 Task: Add Polly O Whole Milk Mozzarella Cheese to the cart.
Action: Mouse moved to (17, 83)
Screenshot: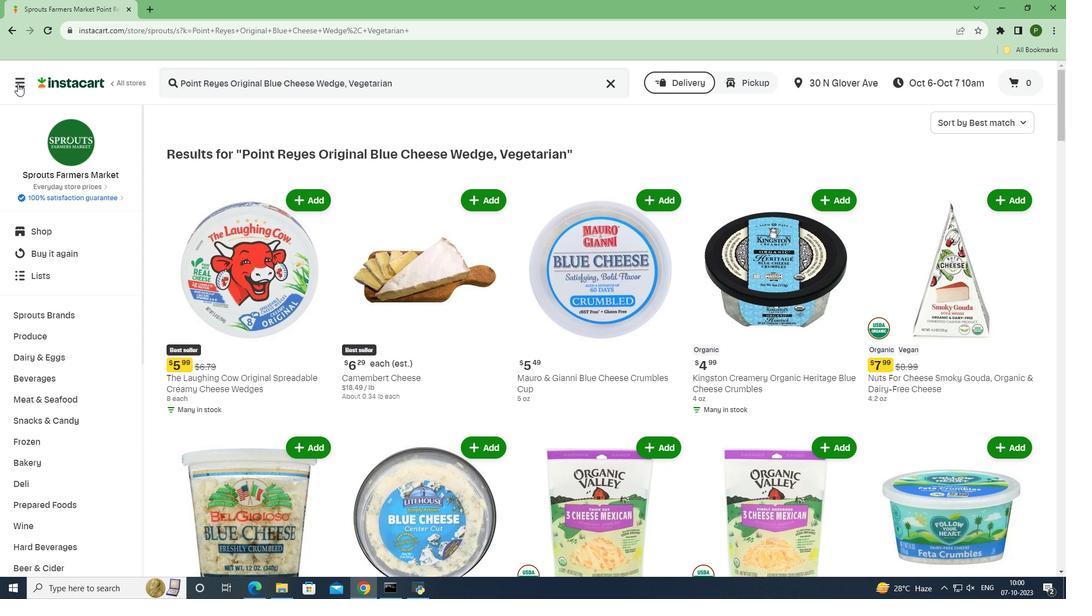 
Action: Mouse pressed left at (17, 83)
Screenshot: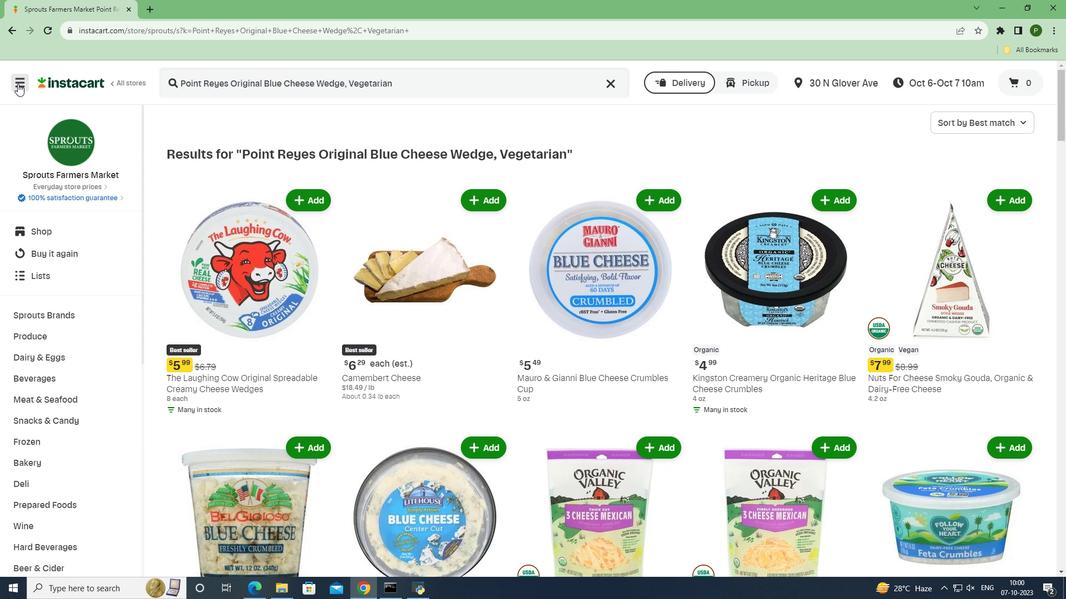 
Action: Mouse moved to (47, 298)
Screenshot: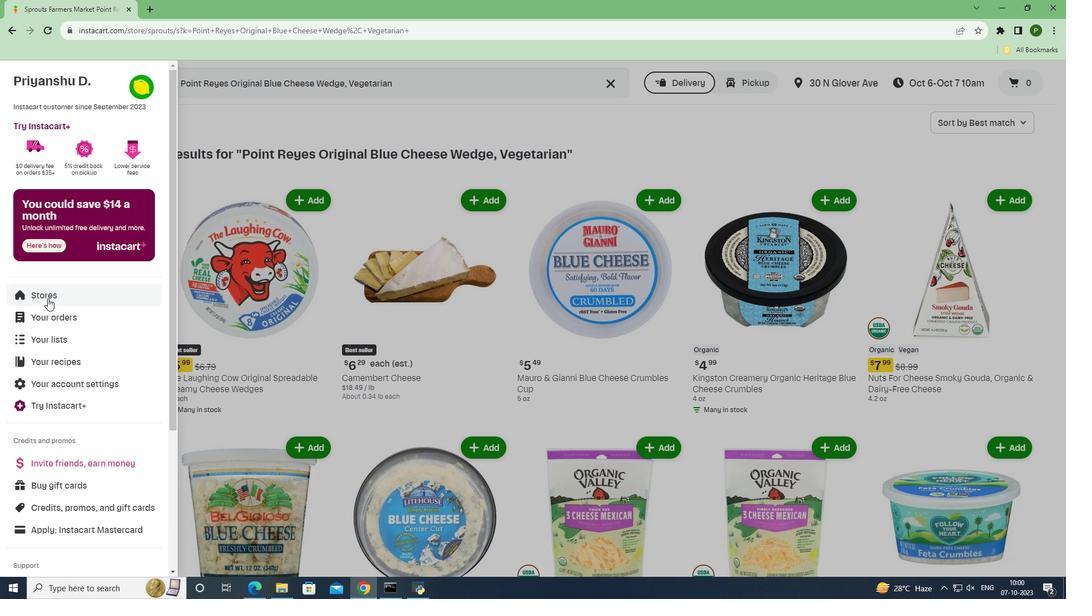 
Action: Mouse pressed left at (47, 298)
Screenshot: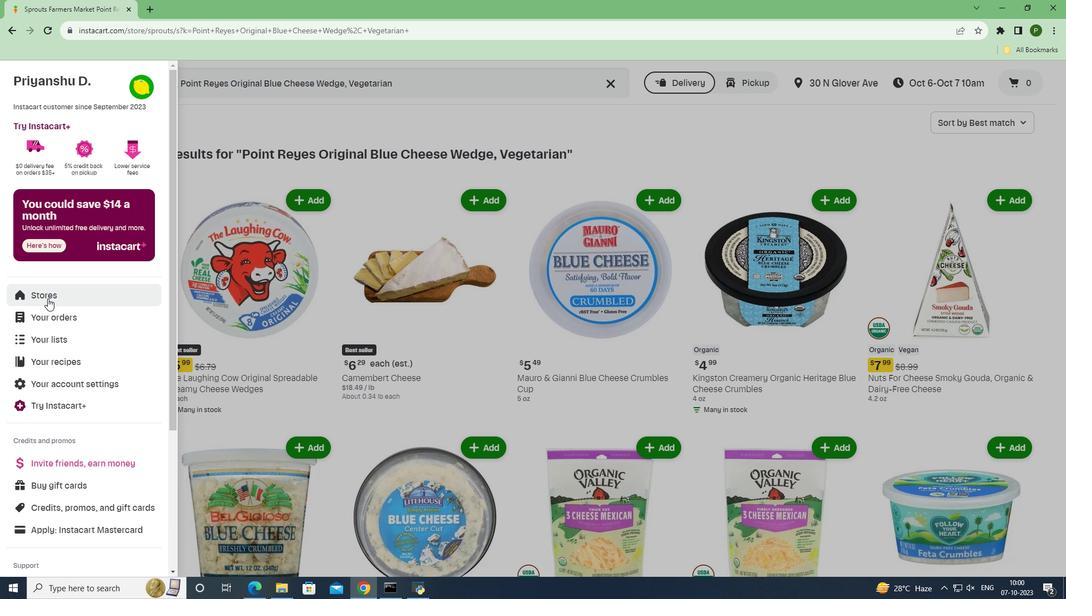 
Action: Mouse moved to (246, 134)
Screenshot: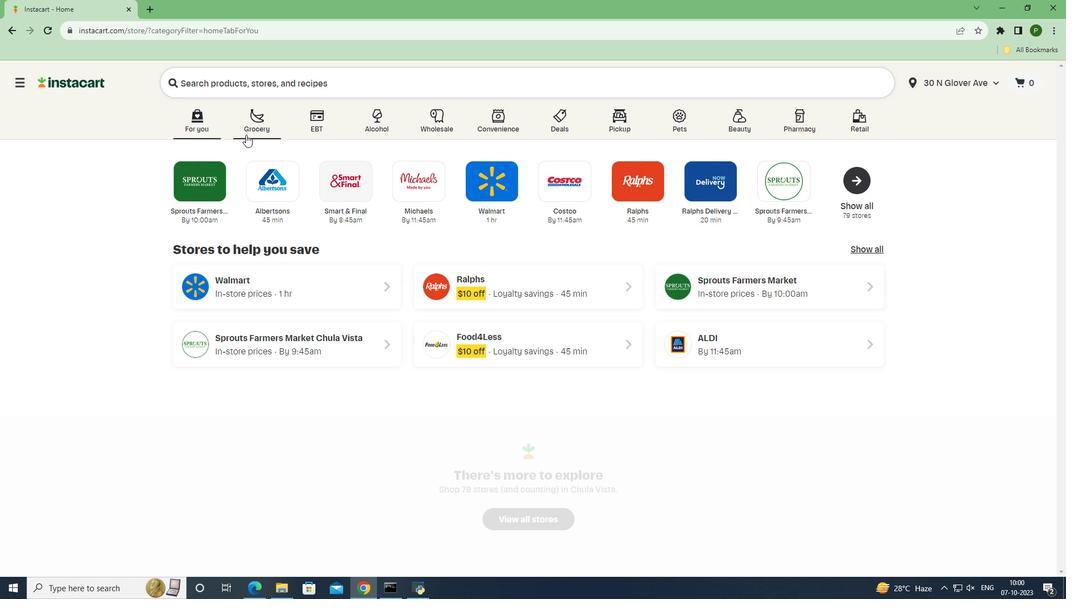 
Action: Mouse pressed left at (246, 134)
Screenshot: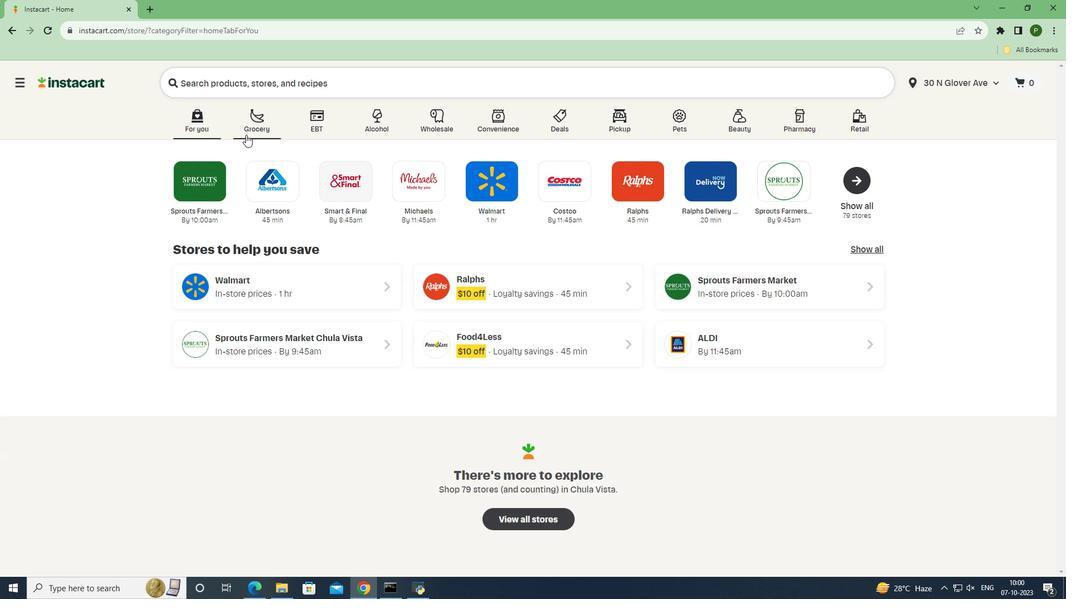 
Action: Mouse moved to (464, 248)
Screenshot: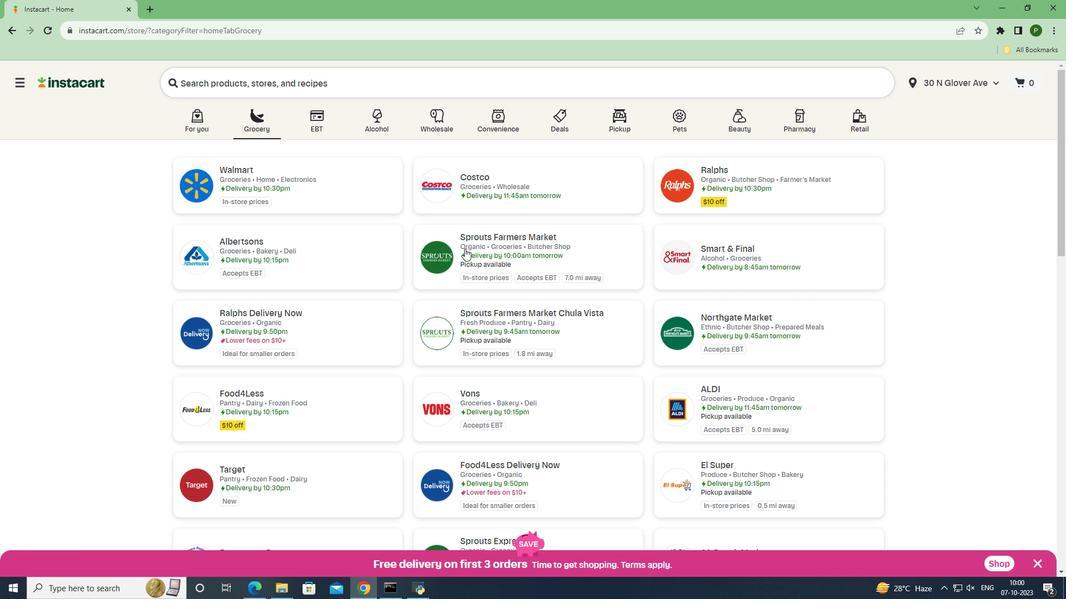 
Action: Mouse pressed left at (464, 248)
Screenshot: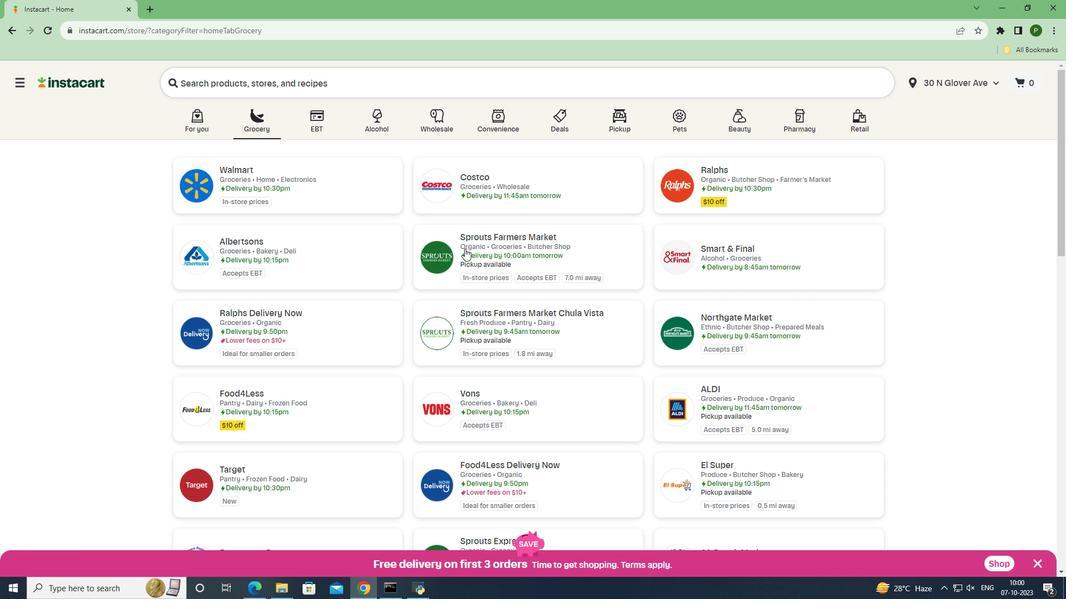 
Action: Mouse moved to (52, 354)
Screenshot: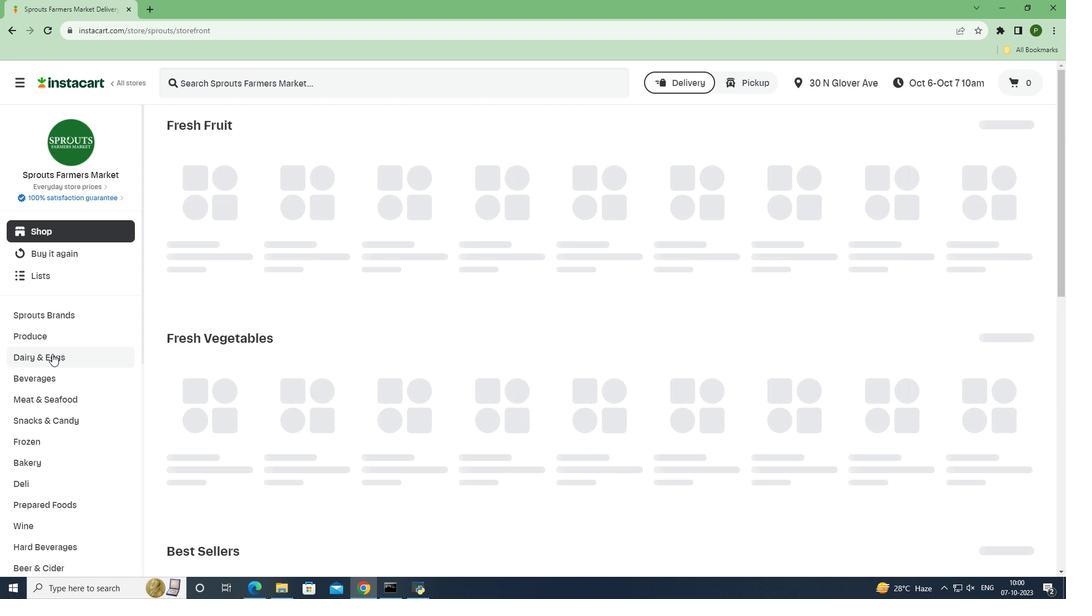 
Action: Mouse pressed left at (52, 354)
Screenshot: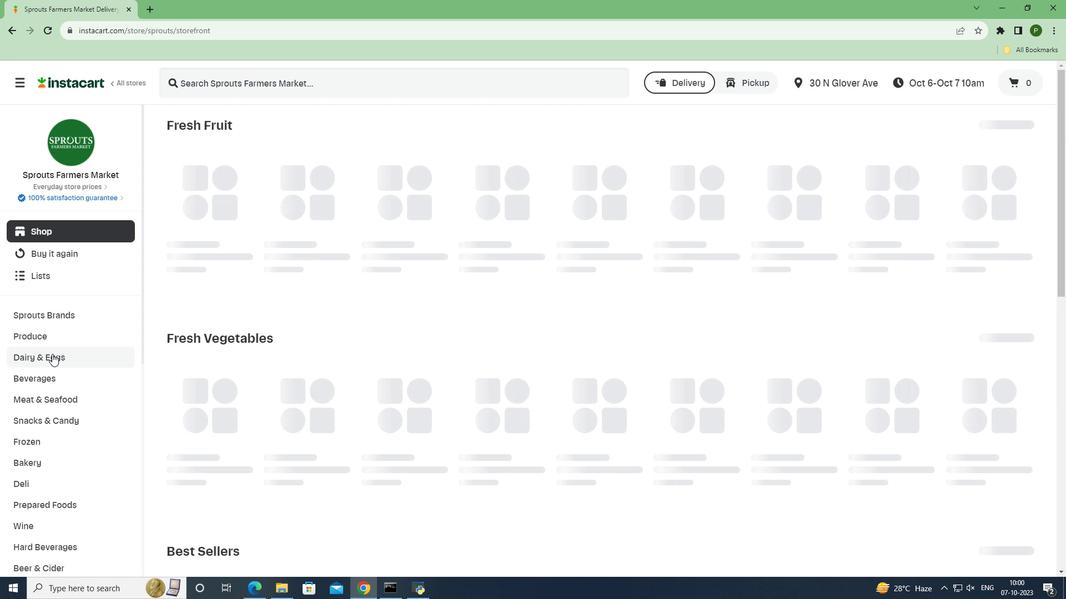 
Action: Mouse moved to (46, 397)
Screenshot: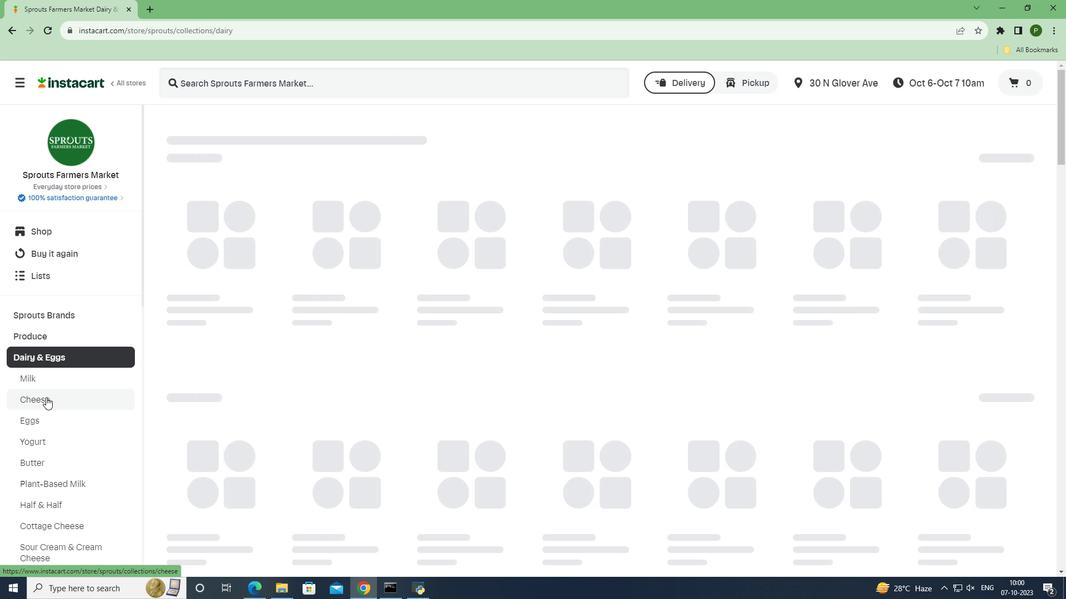 
Action: Mouse pressed left at (46, 397)
Screenshot: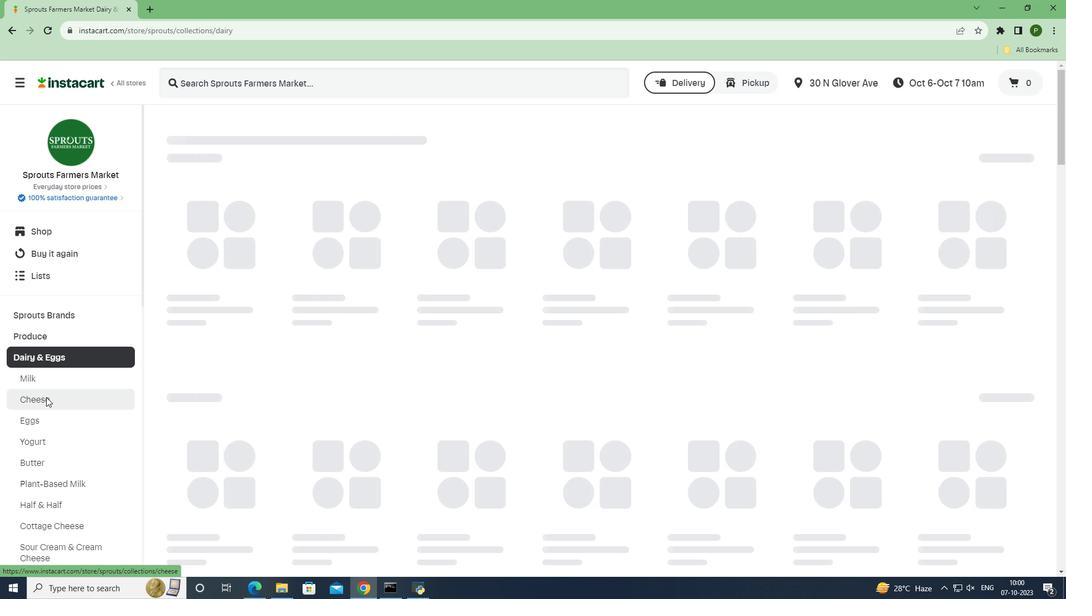
Action: Mouse moved to (221, 88)
Screenshot: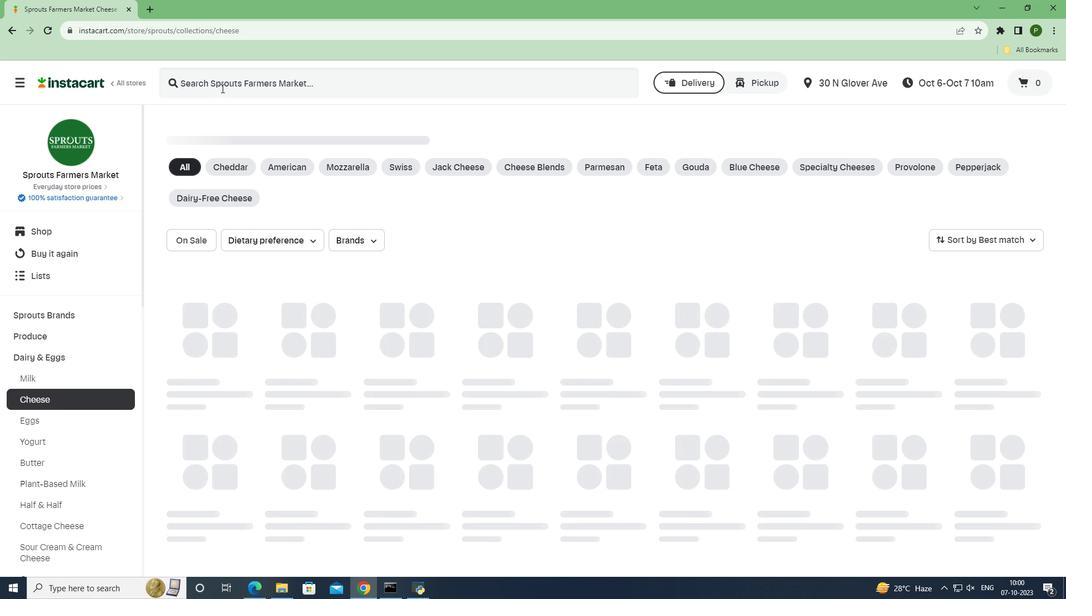 
Action: Mouse pressed left at (221, 88)
Screenshot: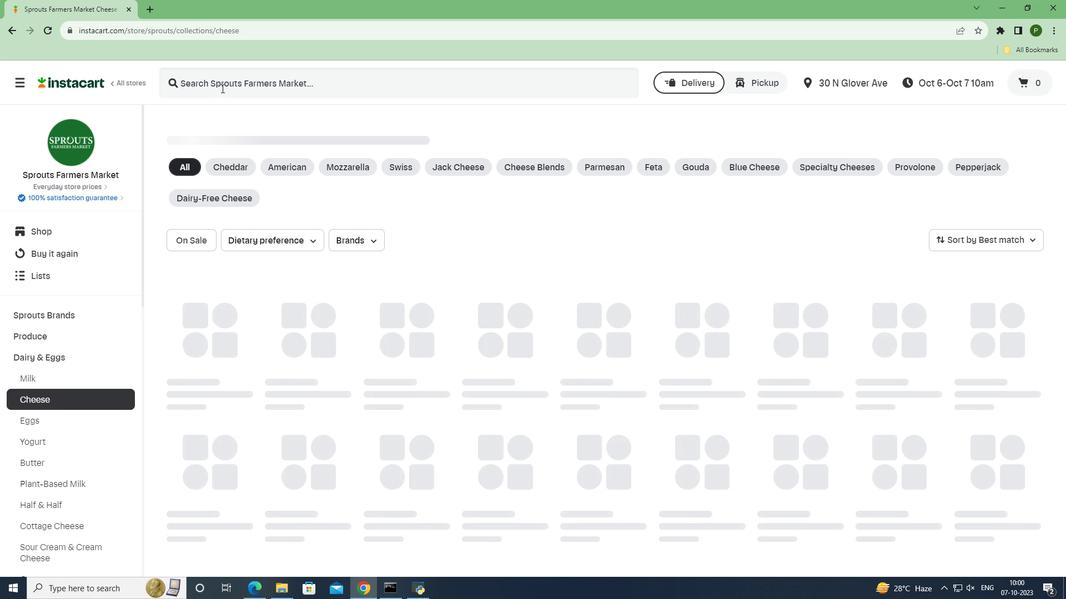 
Action: Key pressed <Key.caps_lock>P<Key.caps_lock>olly<Key.space><Key.caps_lock>O<Key.space>W<Key.caps_lock>hole<Key.space><Key.caps_lock>M<Key.caps_lock>ilk<Key.space><Key.caps_lock>M<Key.caps_lock>ozzarella<Key.space><Key.caps_lock>C<Key.caps_lock>heese<Key.space><Key.enter>
Screenshot: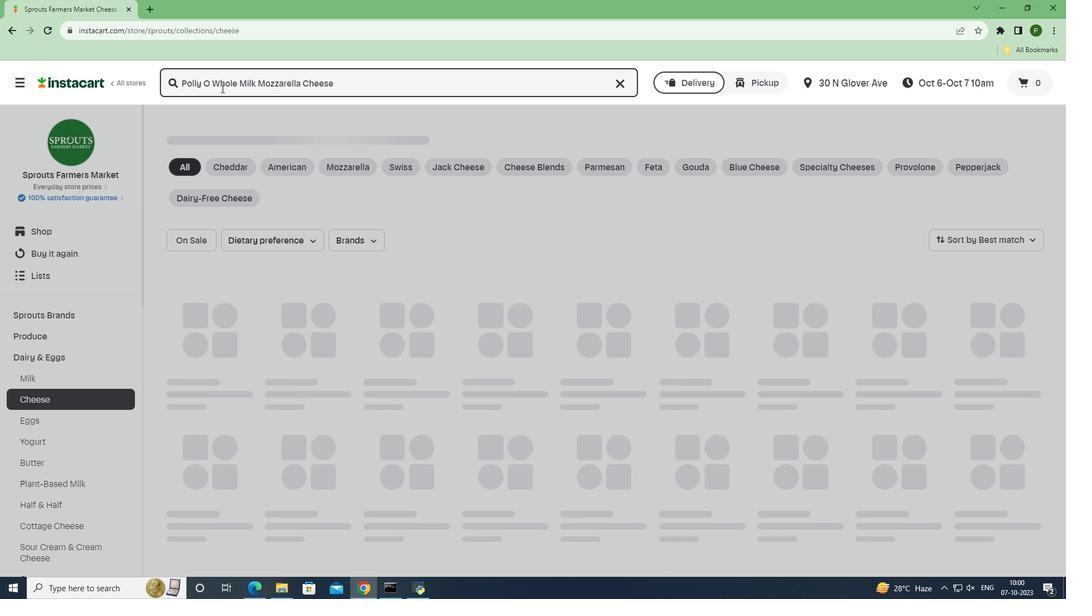 
Action: Mouse moved to (313, 201)
Screenshot: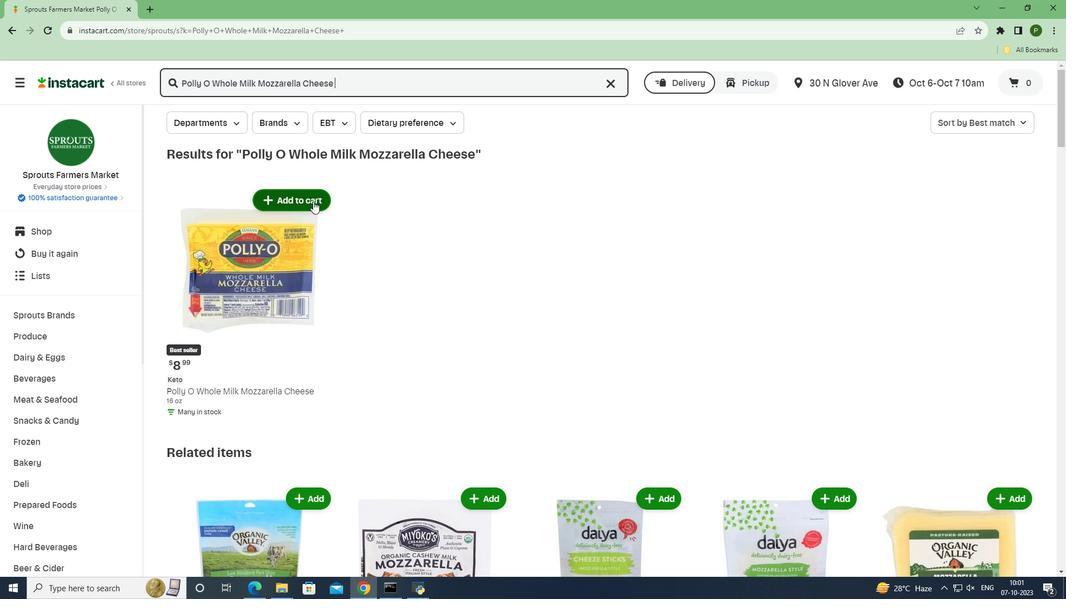 
Action: Mouse pressed left at (313, 201)
Screenshot: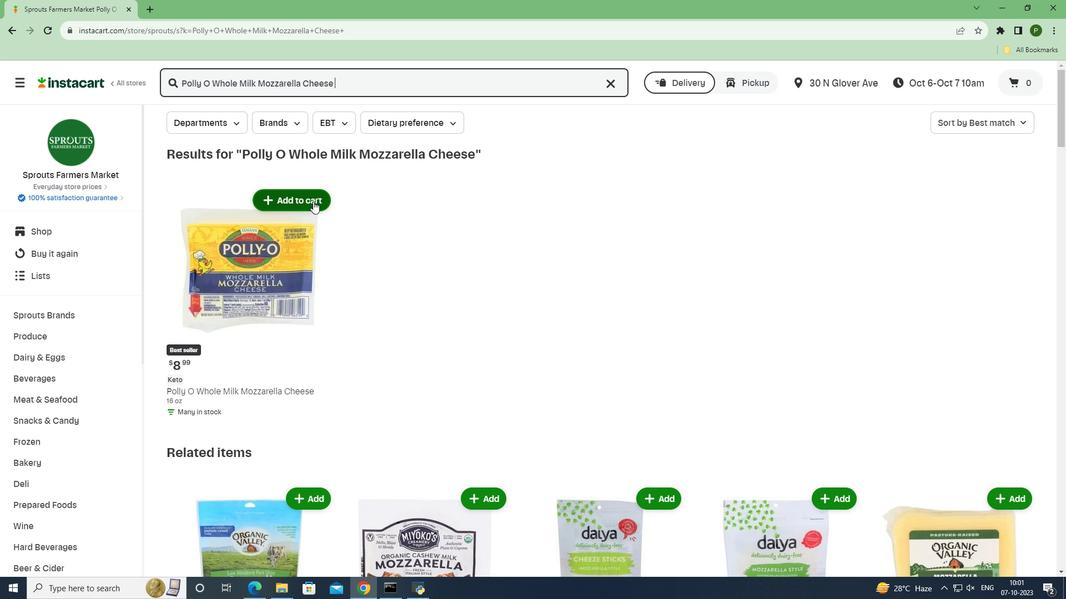 
Action: Mouse moved to (397, 269)
Screenshot: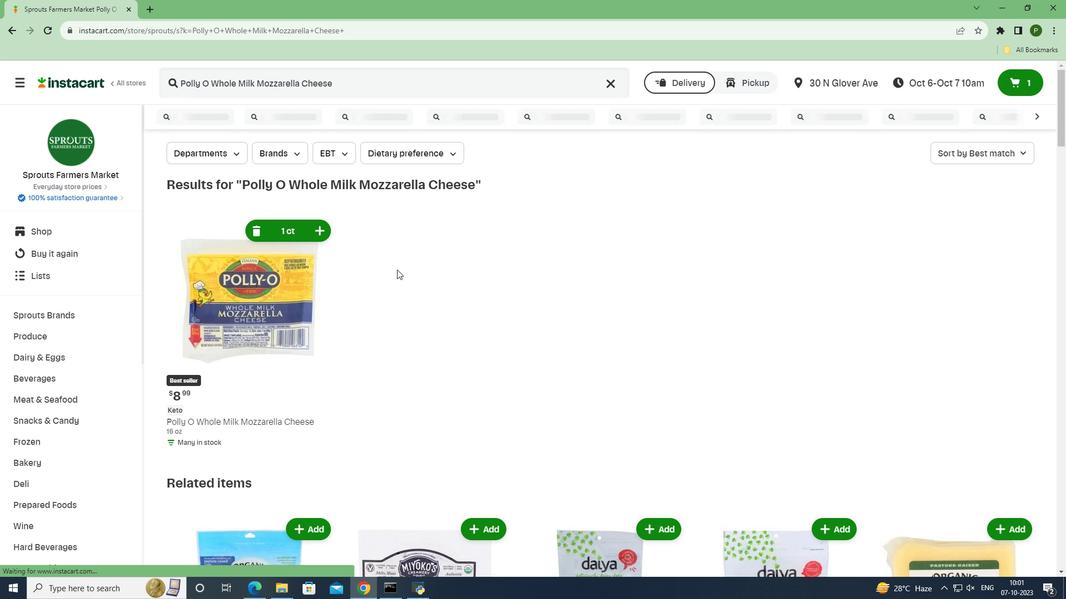 
